 Task: Look for properties with heating facilities.
Action: Mouse moved to (934, 130)
Screenshot: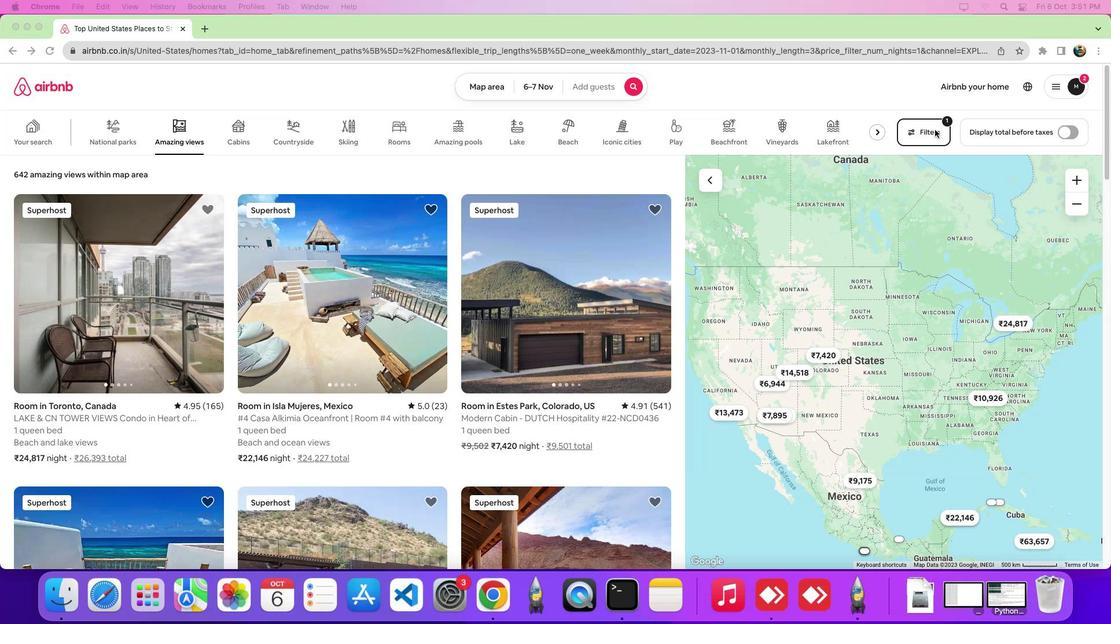 
Action: Mouse pressed left at (934, 130)
Screenshot: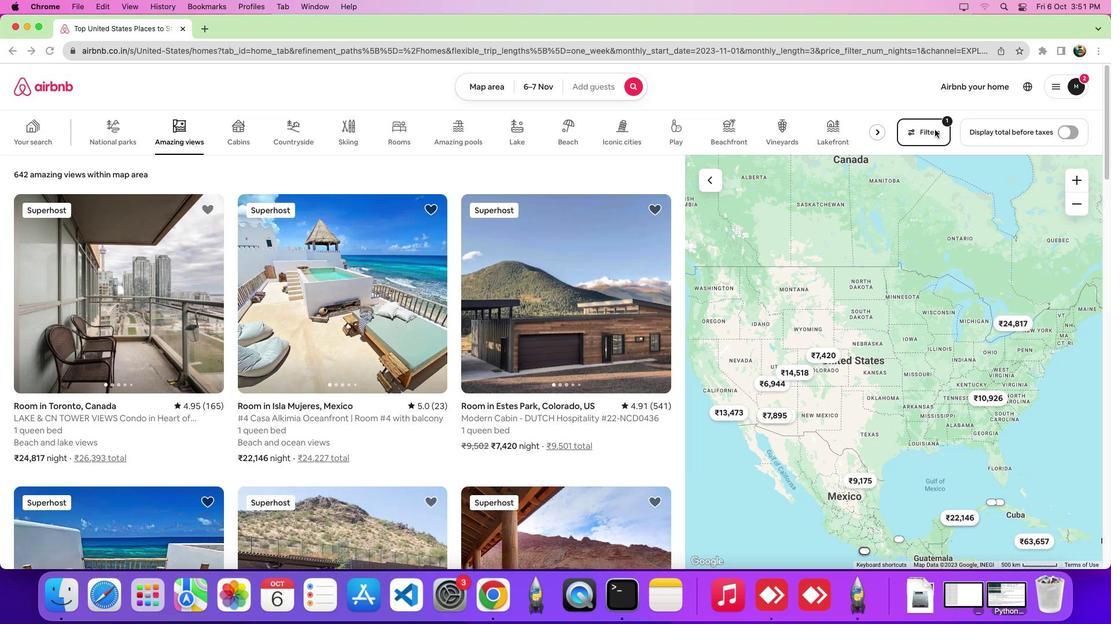 
Action: Mouse pressed left at (934, 130)
Screenshot: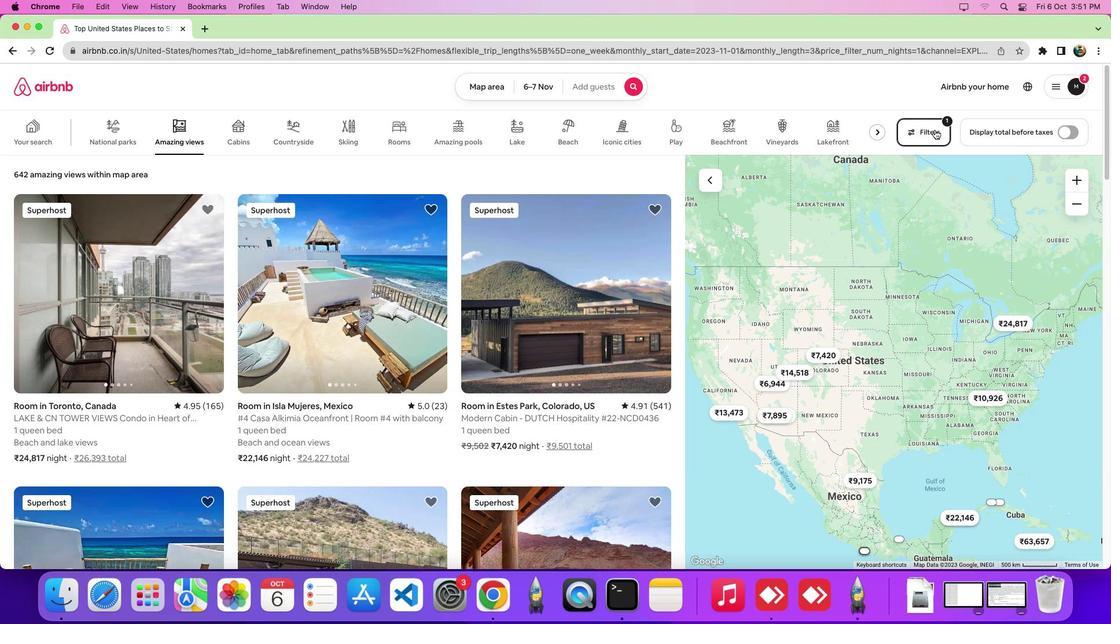 
Action: Mouse moved to (544, 208)
Screenshot: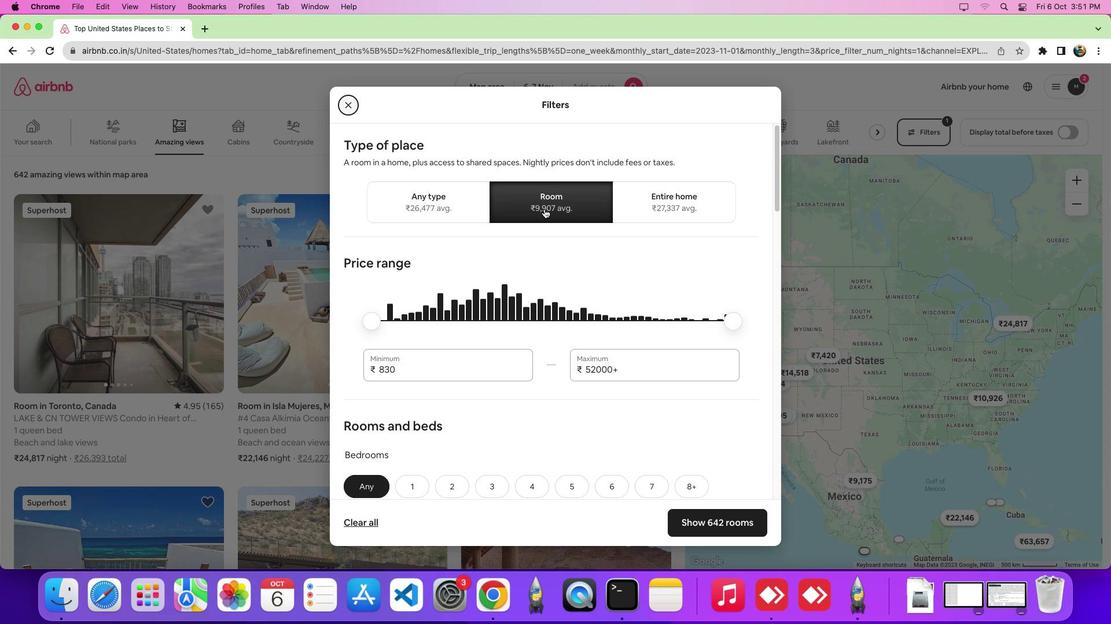 
Action: Mouse pressed left at (544, 208)
Screenshot: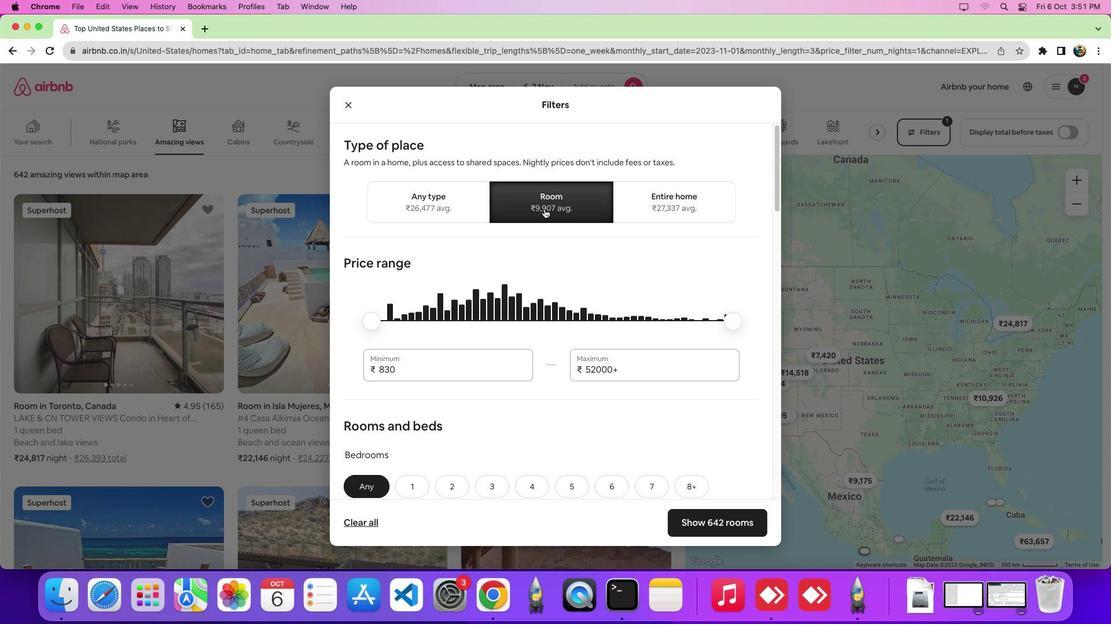 
Action: Mouse moved to (570, 306)
Screenshot: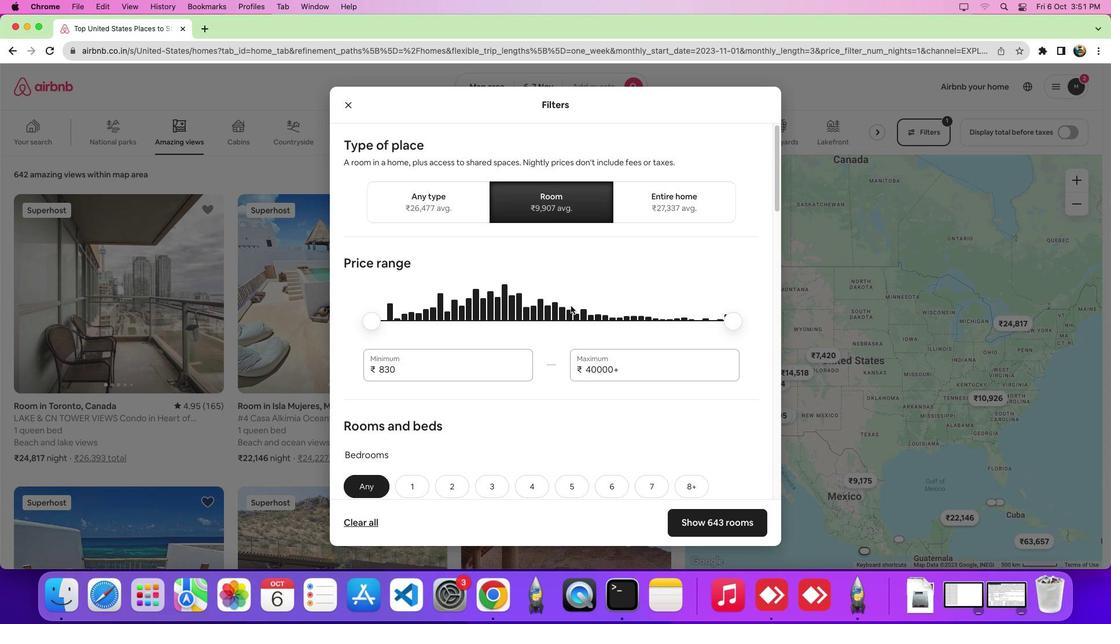 
Action: Mouse scrolled (570, 306) with delta (0, 0)
Screenshot: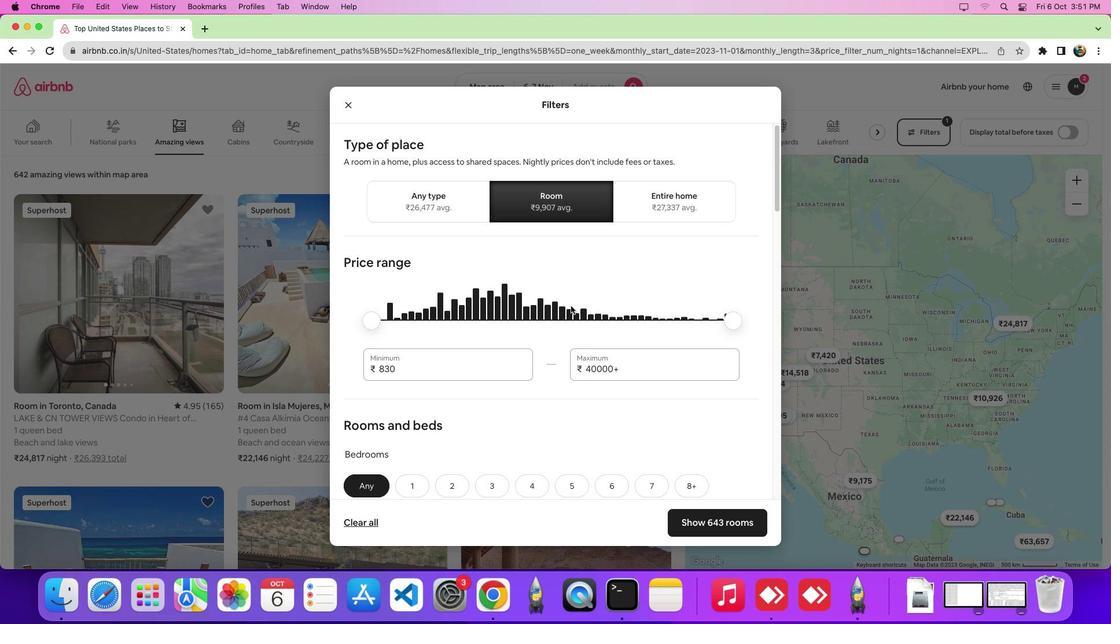
Action: Mouse scrolled (570, 306) with delta (0, 0)
Screenshot: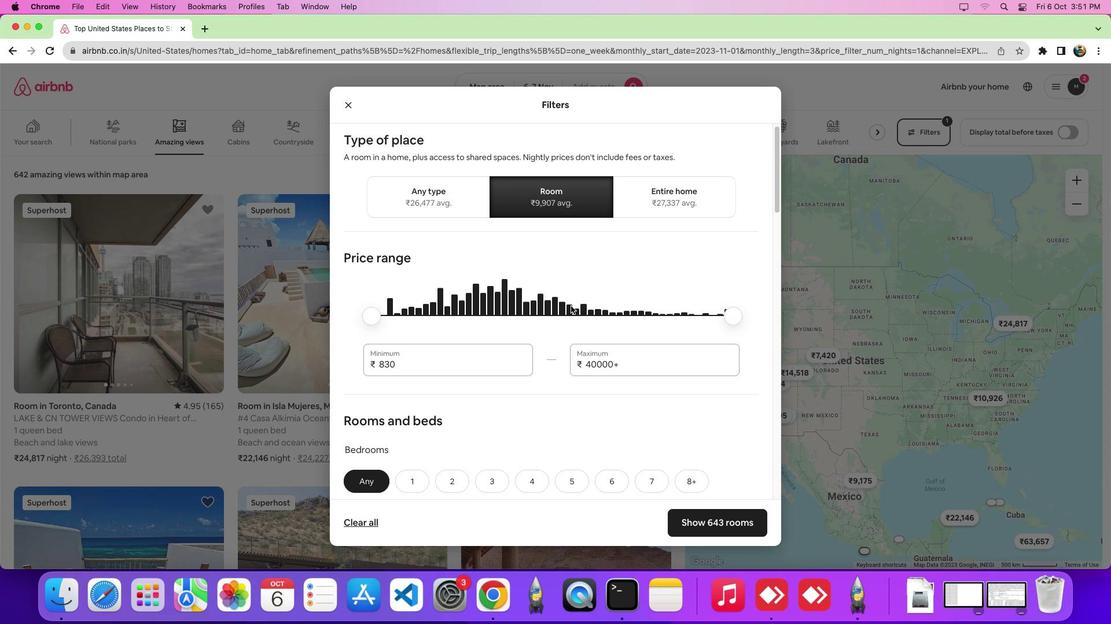 
Action: Mouse scrolled (570, 306) with delta (0, -2)
Screenshot: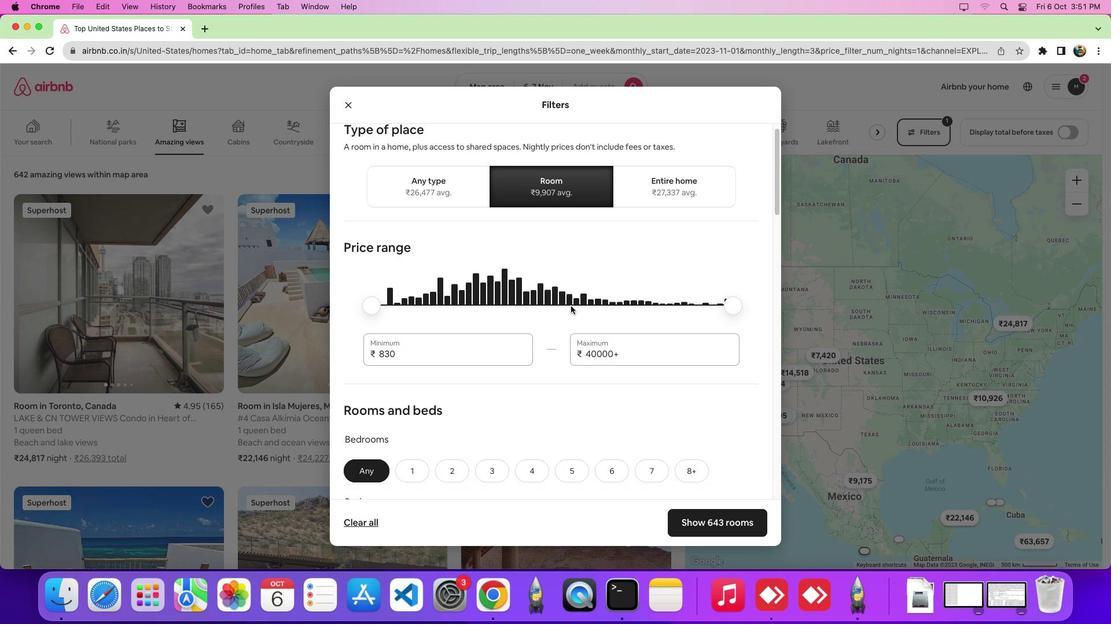 
Action: Mouse scrolled (570, 306) with delta (0, 0)
Screenshot: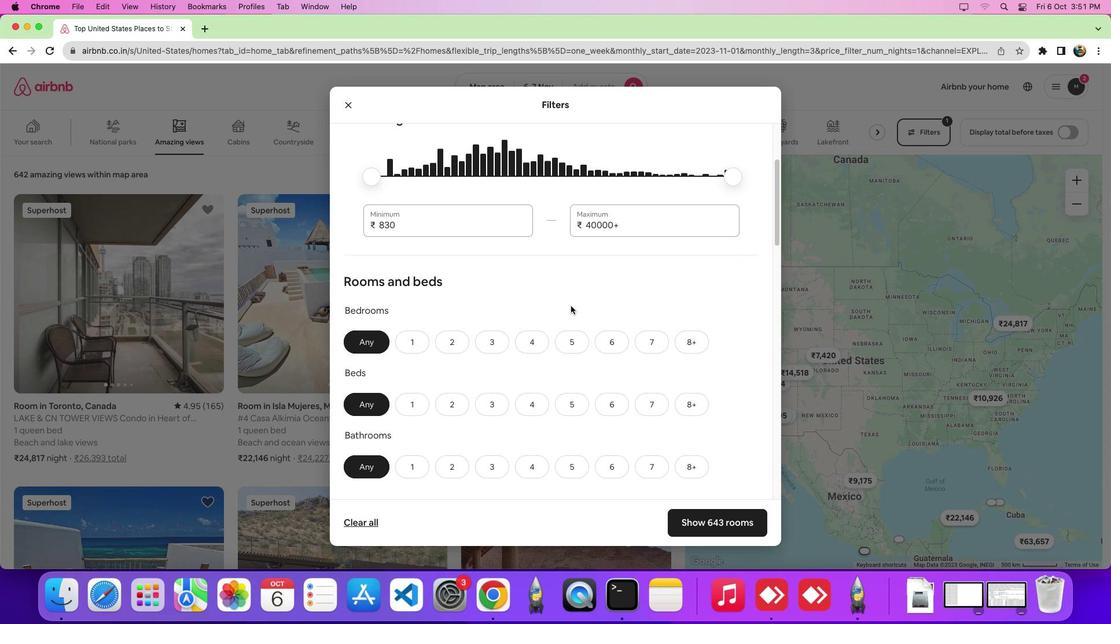 
Action: Mouse scrolled (570, 306) with delta (0, 0)
Screenshot: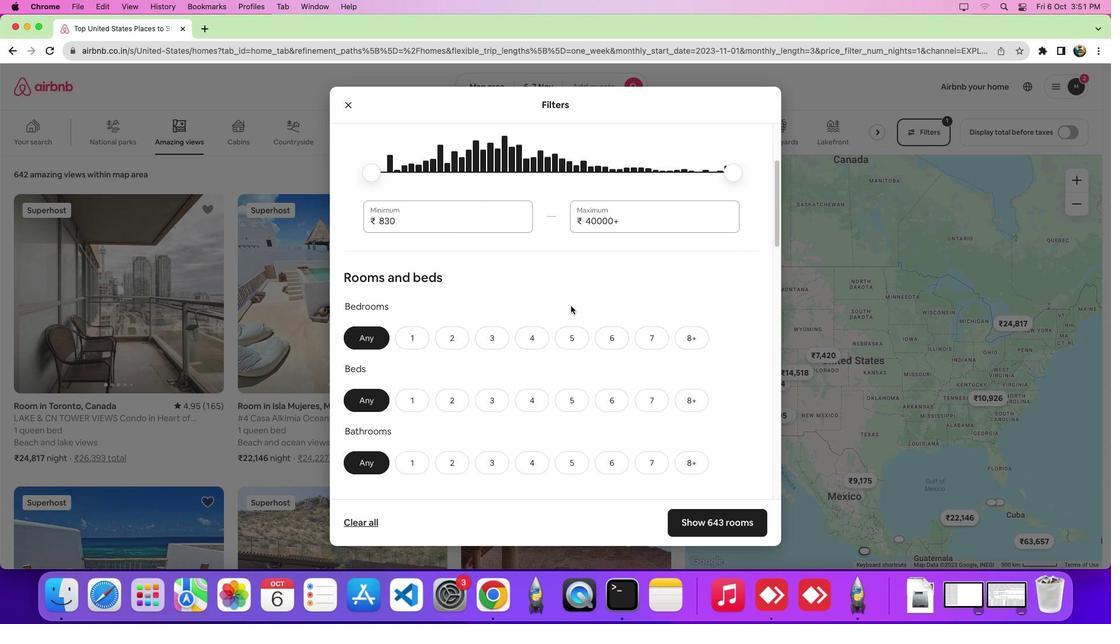 
Action: Mouse scrolled (570, 306) with delta (0, -3)
Screenshot: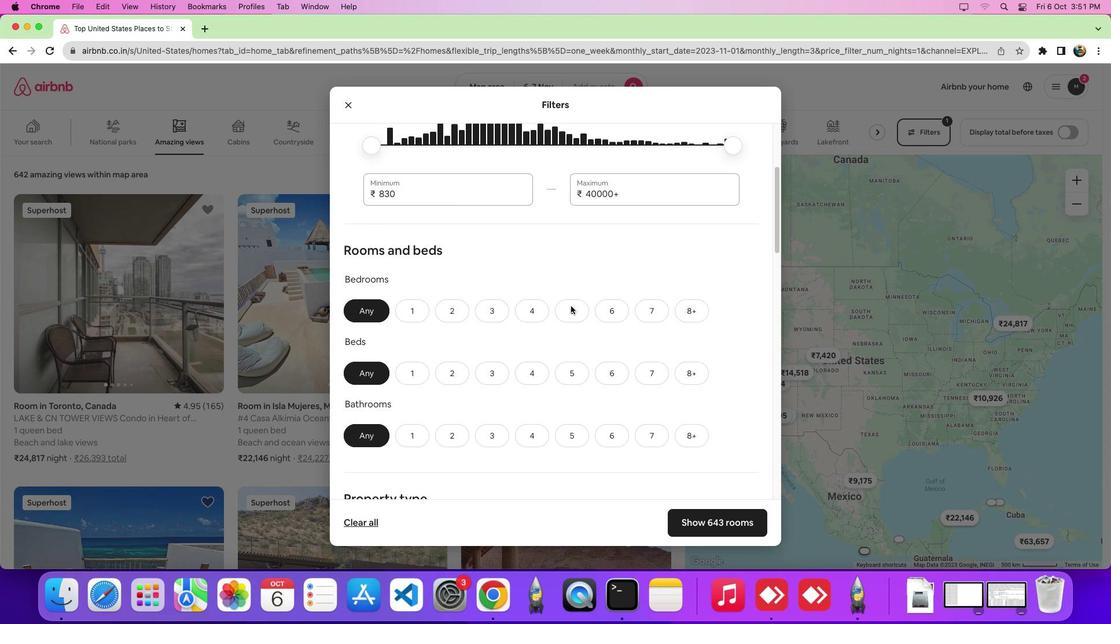 
Action: Mouse scrolled (570, 306) with delta (0, 0)
Screenshot: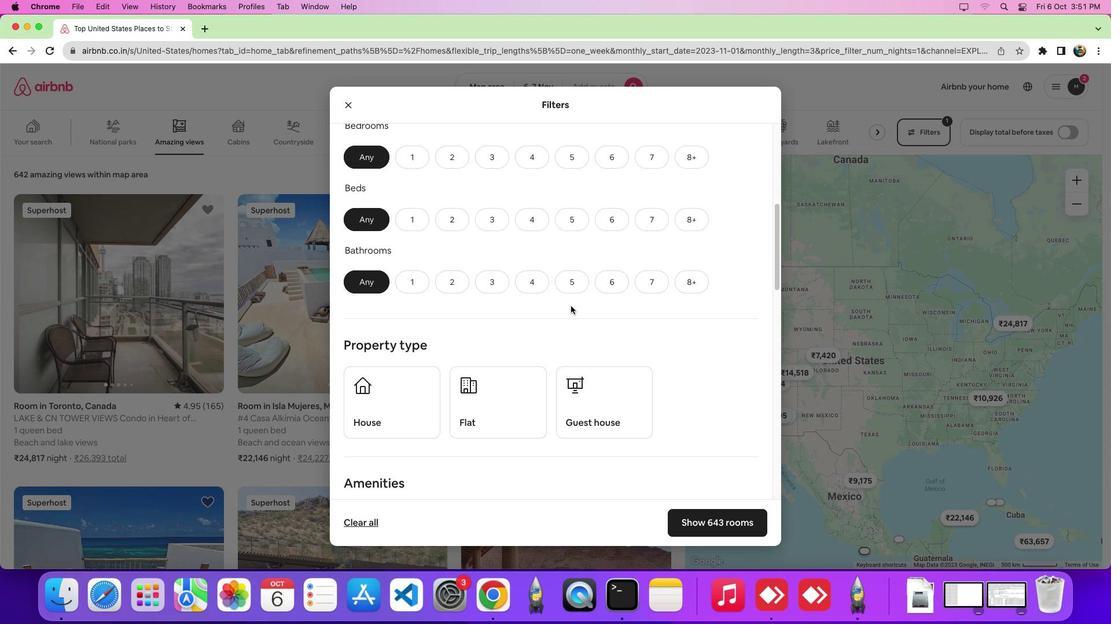 
Action: Mouse scrolled (570, 306) with delta (0, 0)
Screenshot: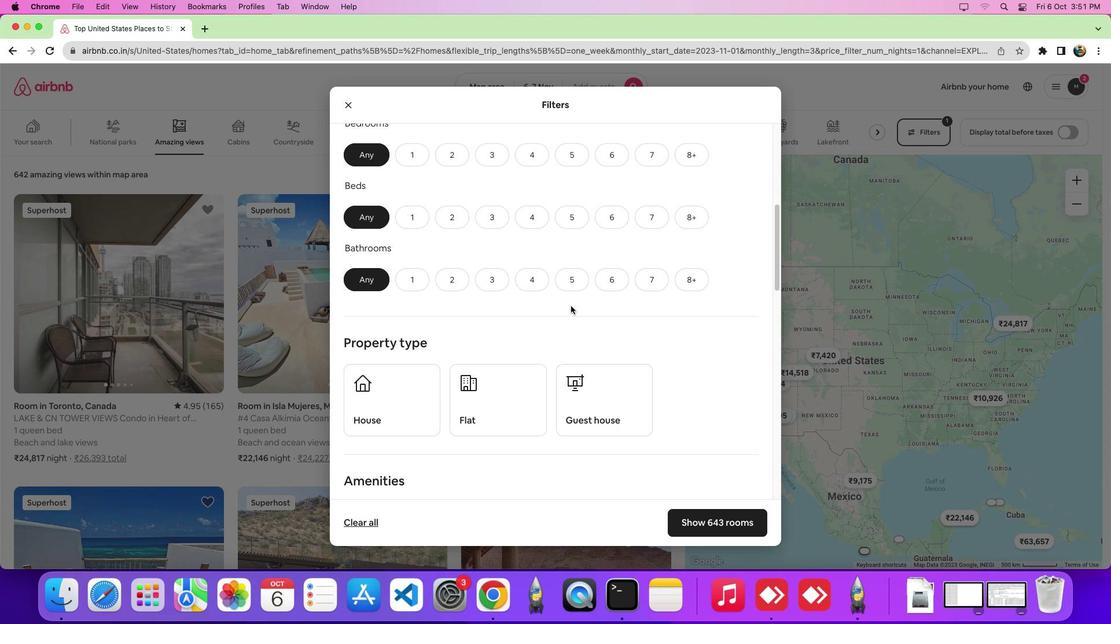 
Action: Mouse scrolled (570, 306) with delta (0, -2)
Screenshot: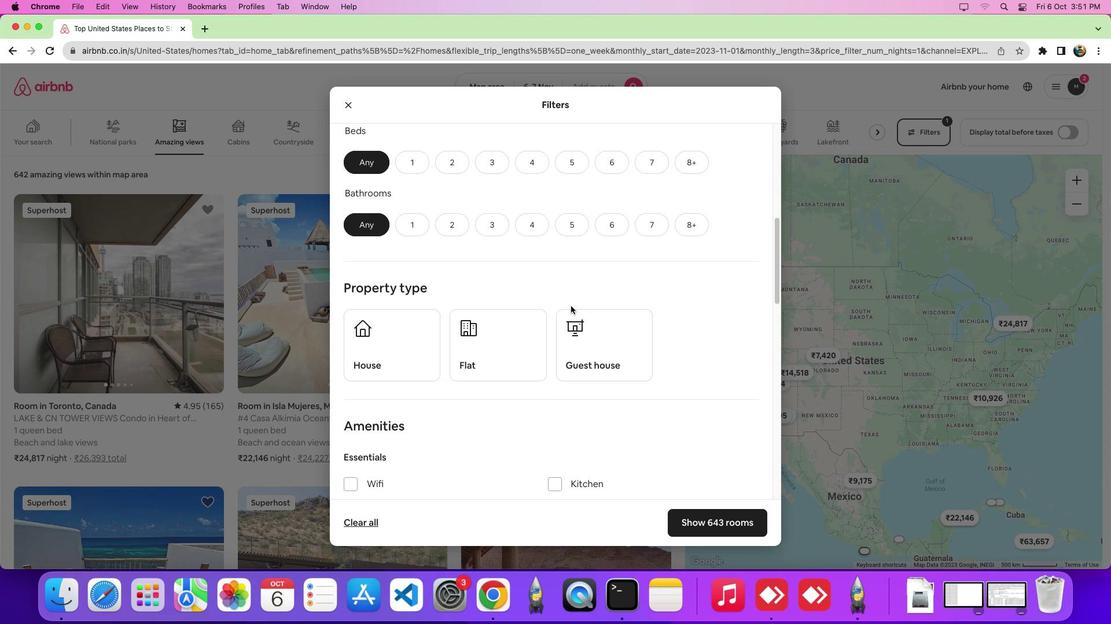 
Action: Mouse scrolled (570, 306) with delta (0, 0)
Screenshot: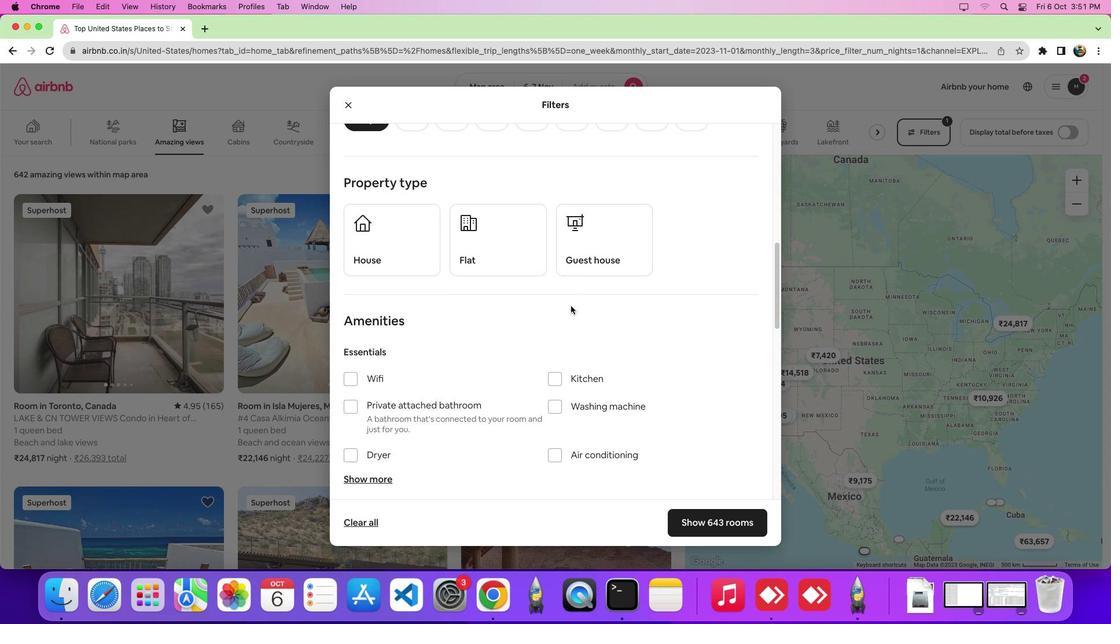 
Action: Mouse scrolled (570, 306) with delta (0, 0)
Screenshot: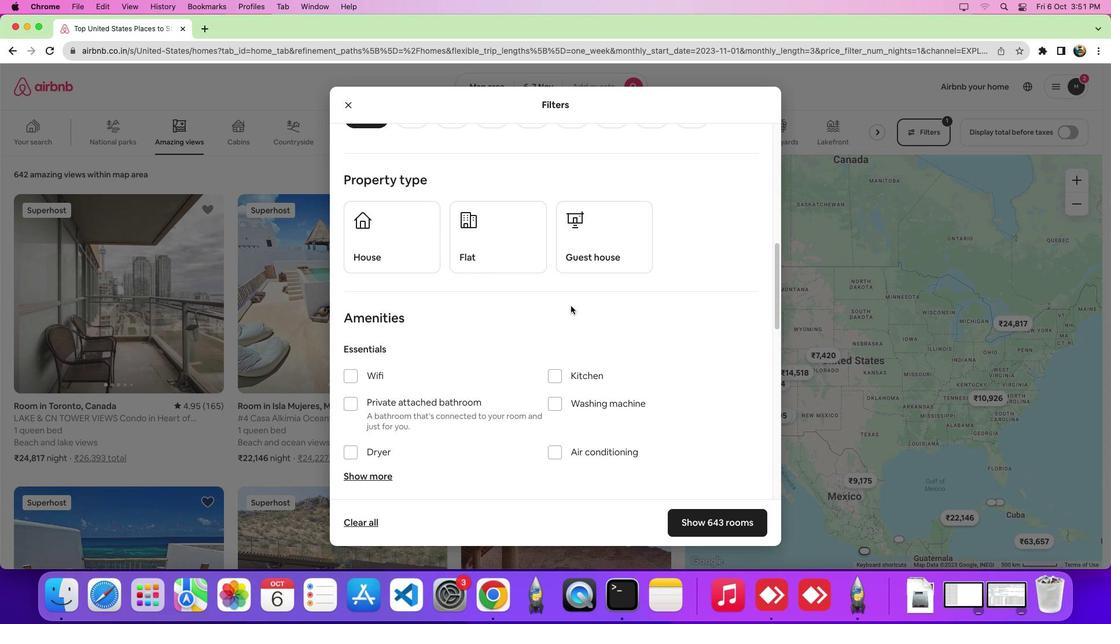 
Action: Mouse scrolled (570, 306) with delta (0, -2)
Screenshot: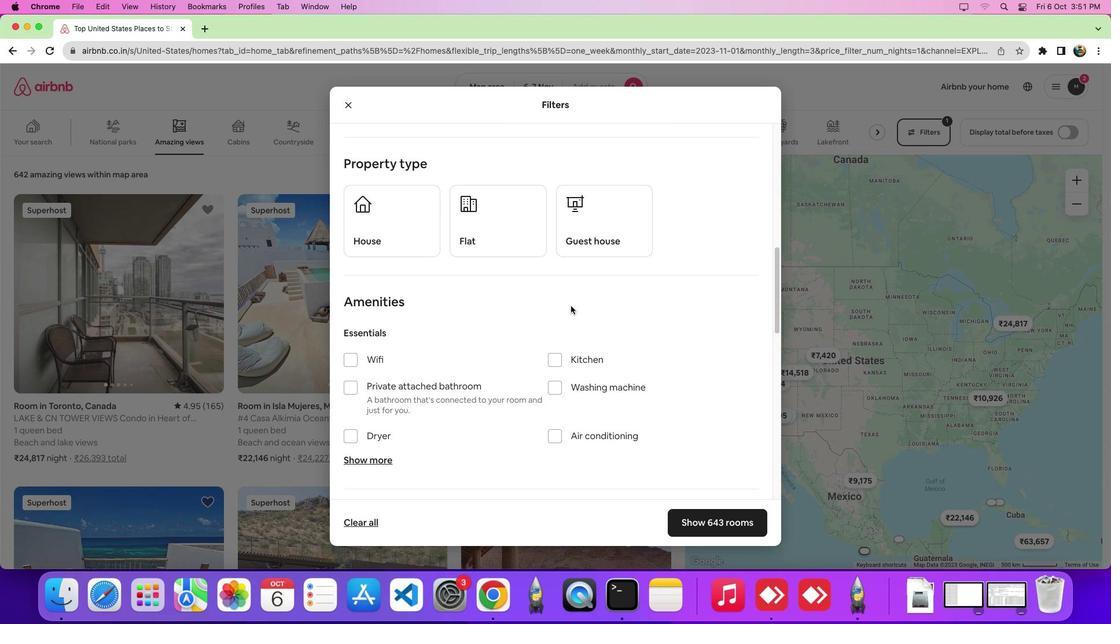 
Action: Mouse moved to (389, 318)
Screenshot: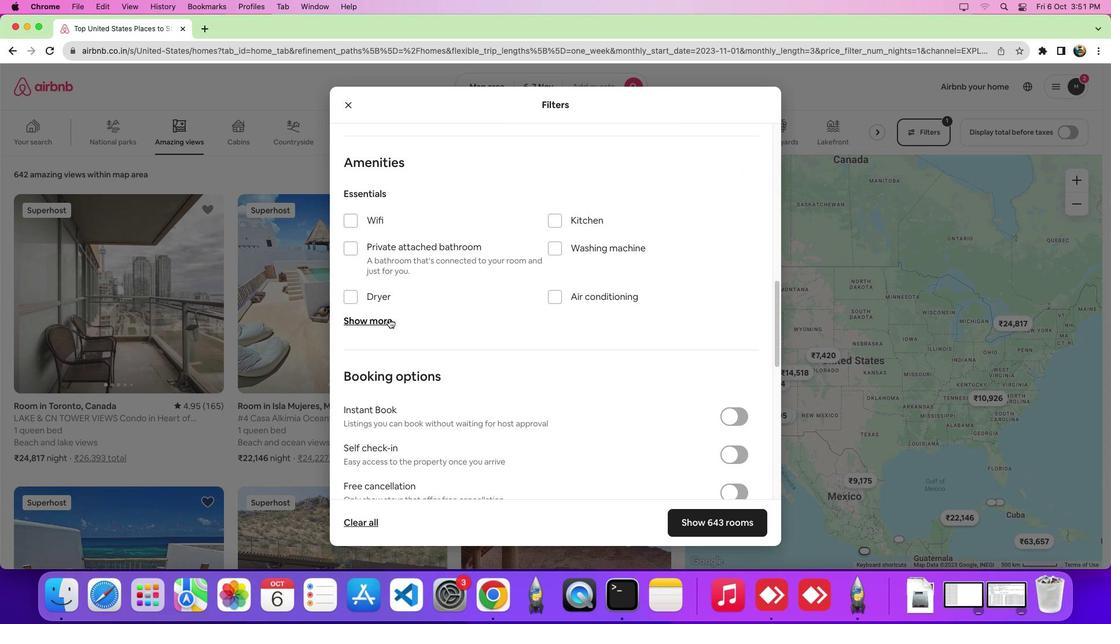 
Action: Mouse pressed left at (389, 318)
Screenshot: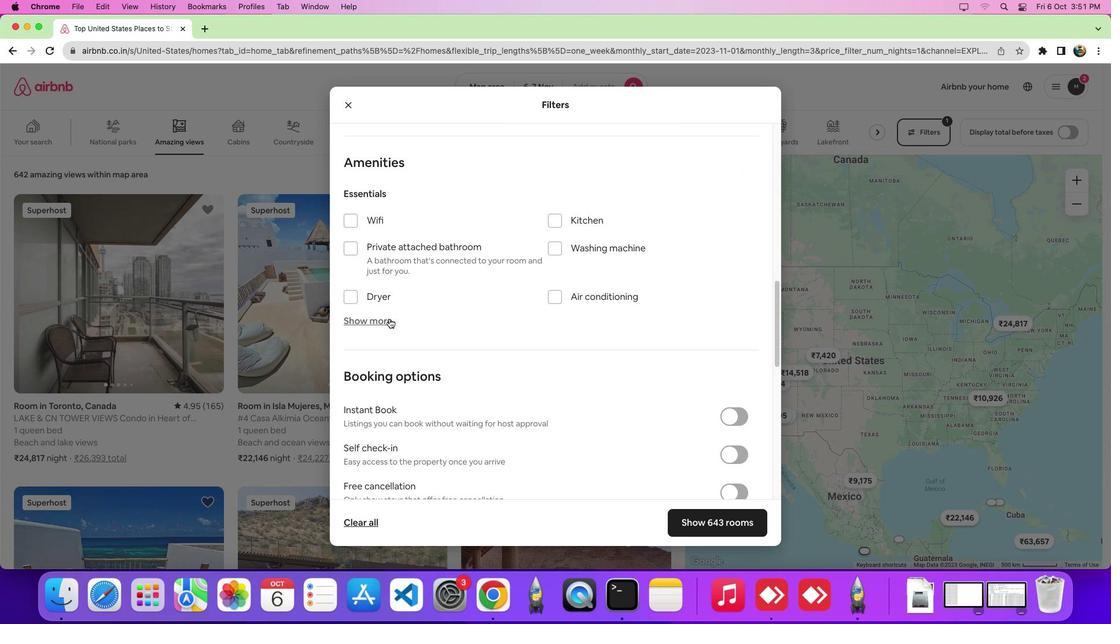
Action: Mouse moved to (373, 324)
Screenshot: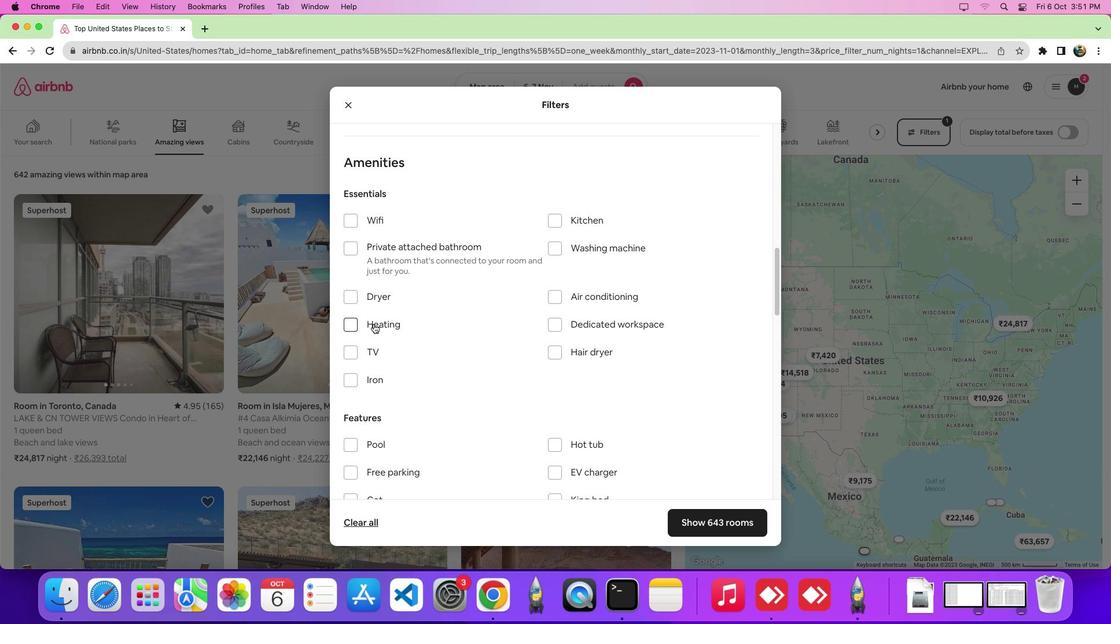 
Action: Mouse pressed left at (373, 324)
Screenshot: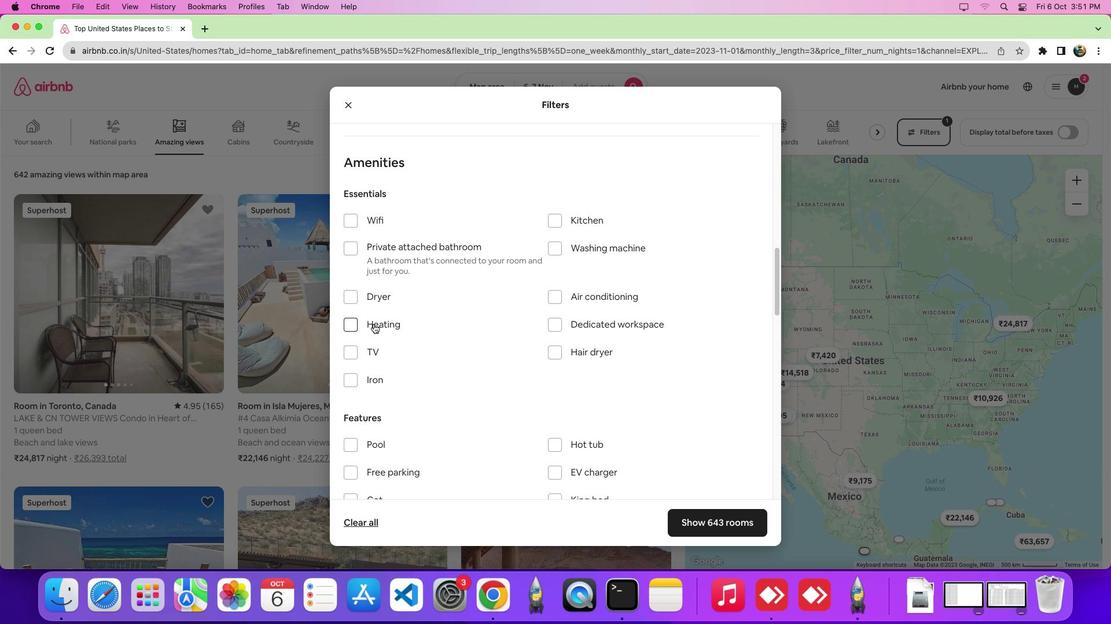 
Action: Mouse moved to (708, 522)
Screenshot: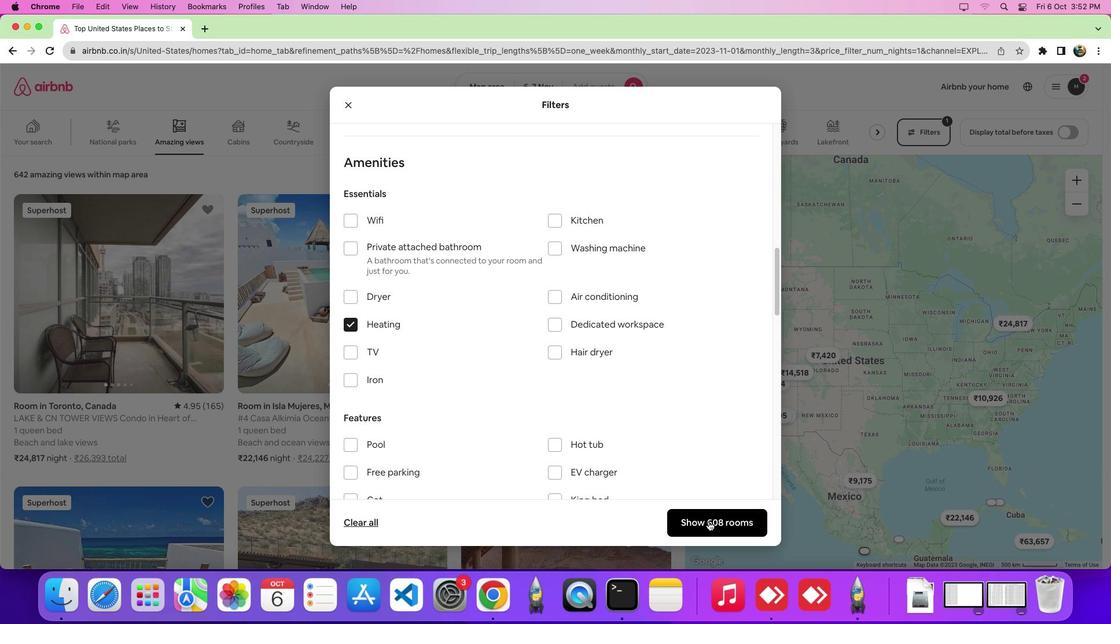 
Action: Mouse pressed left at (708, 522)
Screenshot: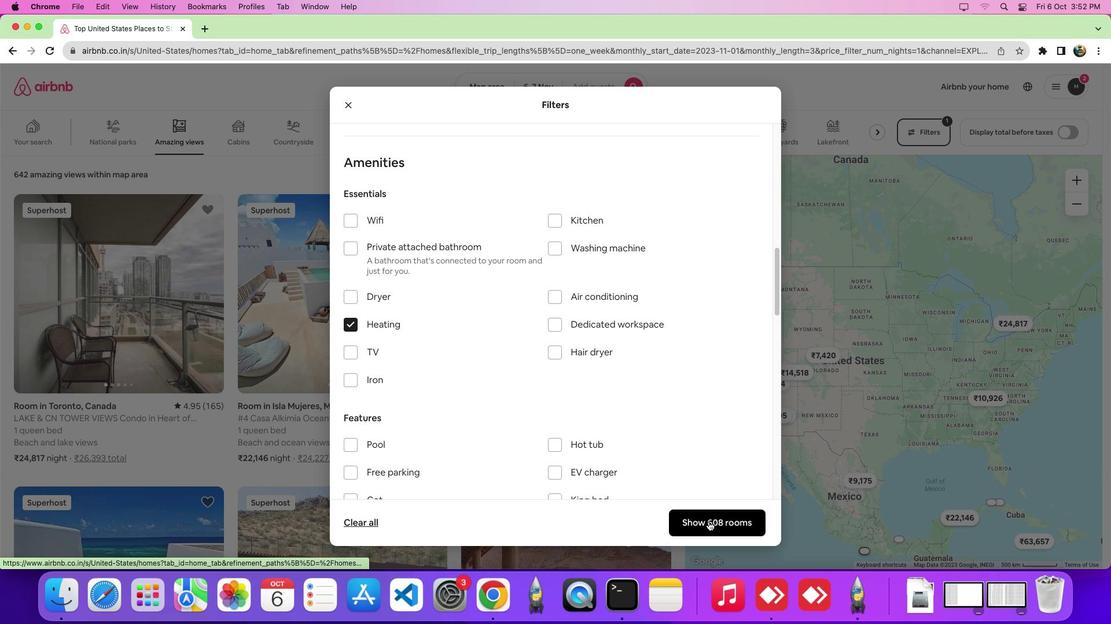 
Action: Mouse moved to (676, 453)
Screenshot: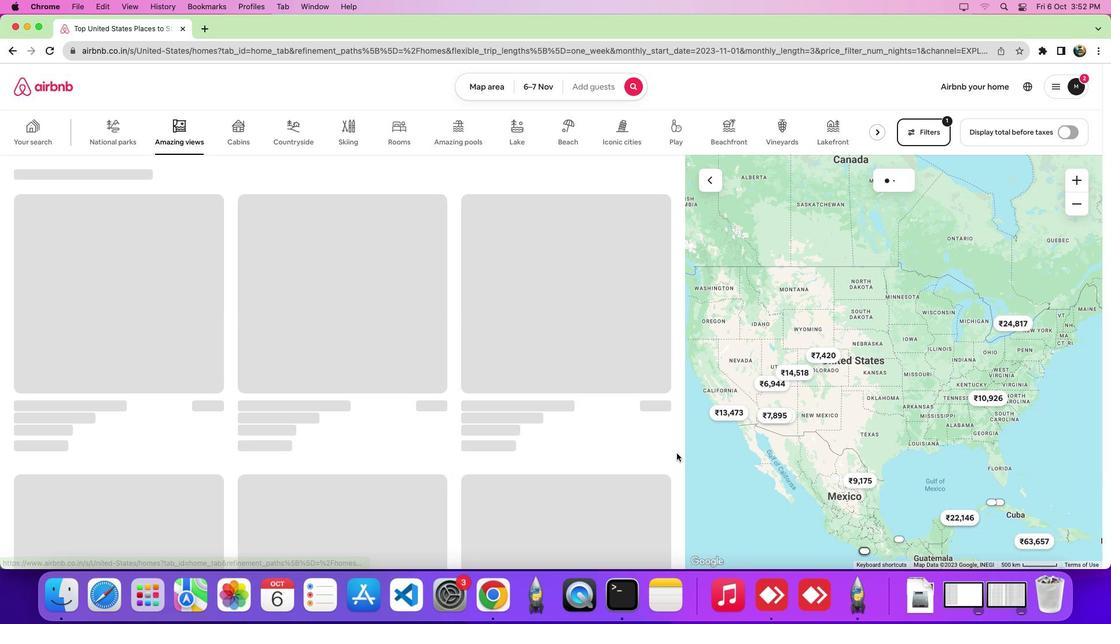 
